 Task: Adjust the desktop site spacing within the builder.
Action: Mouse moved to (1057, 80)
Screenshot: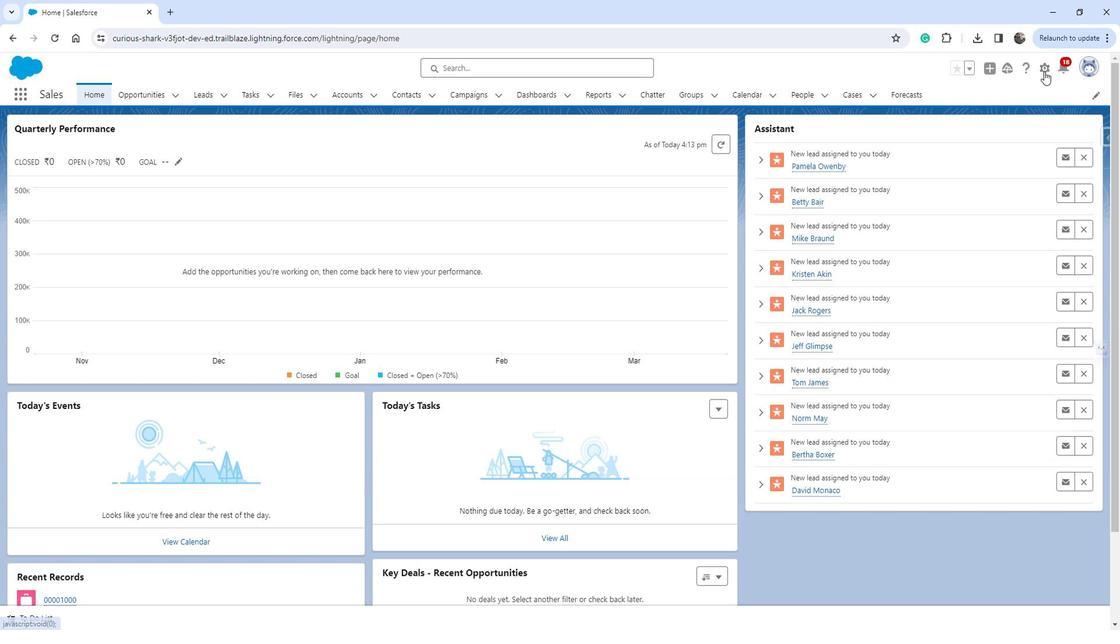 
Action: Mouse pressed left at (1057, 80)
Screenshot: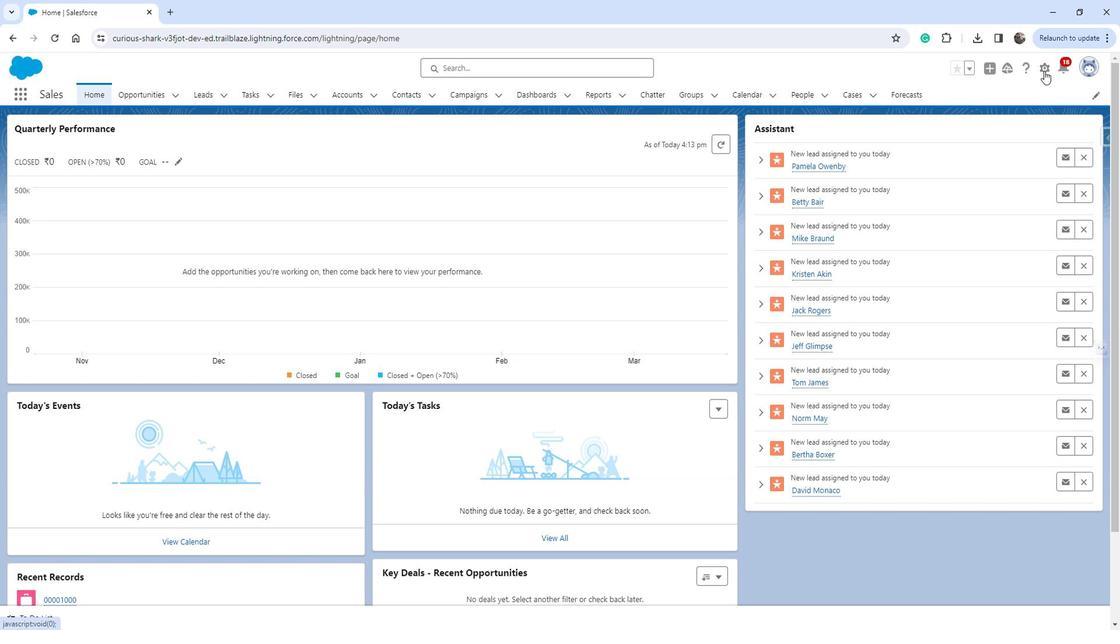 
Action: Mouse moved to (1013, 106)
Screenshot: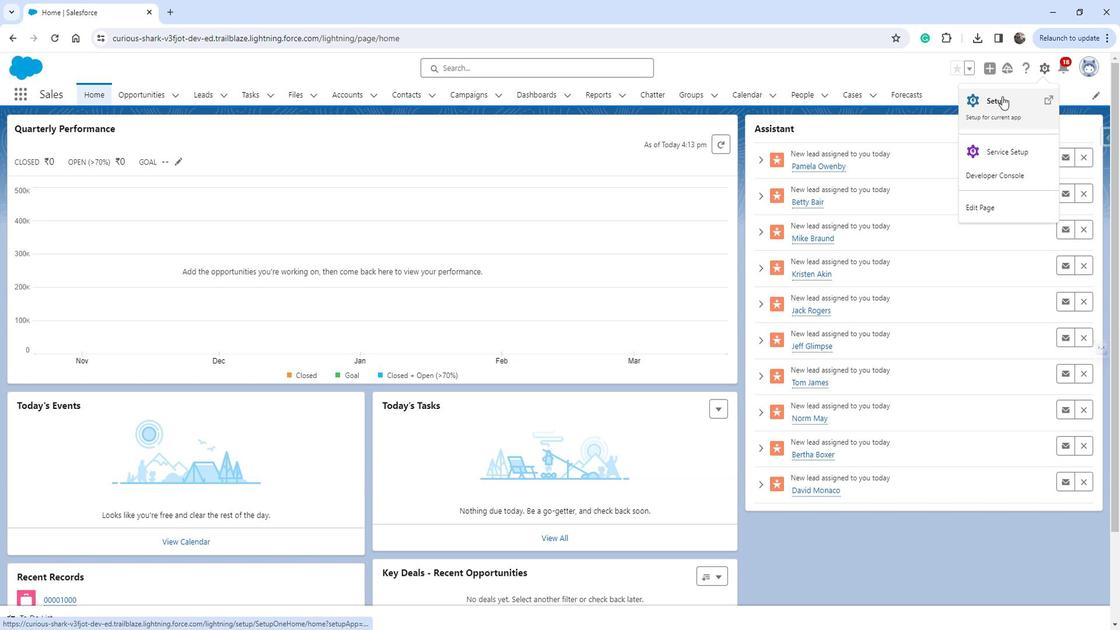 
Action: Mouse pressed left at (1013, 106)
Screenshot: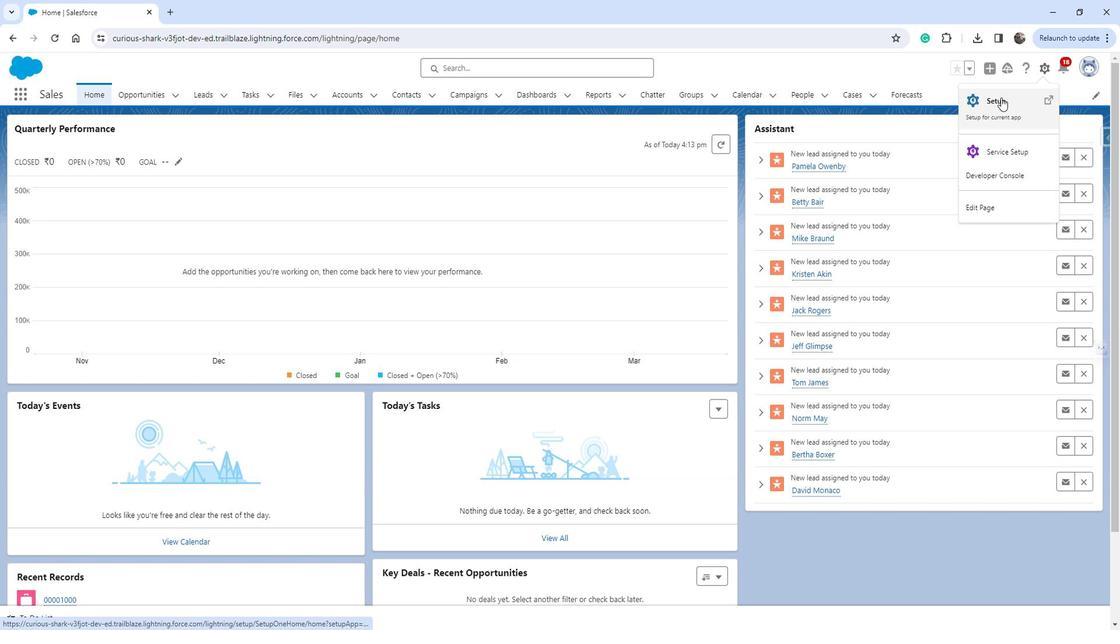 
Action: Mouse moved to (92, 376)
Screenshot: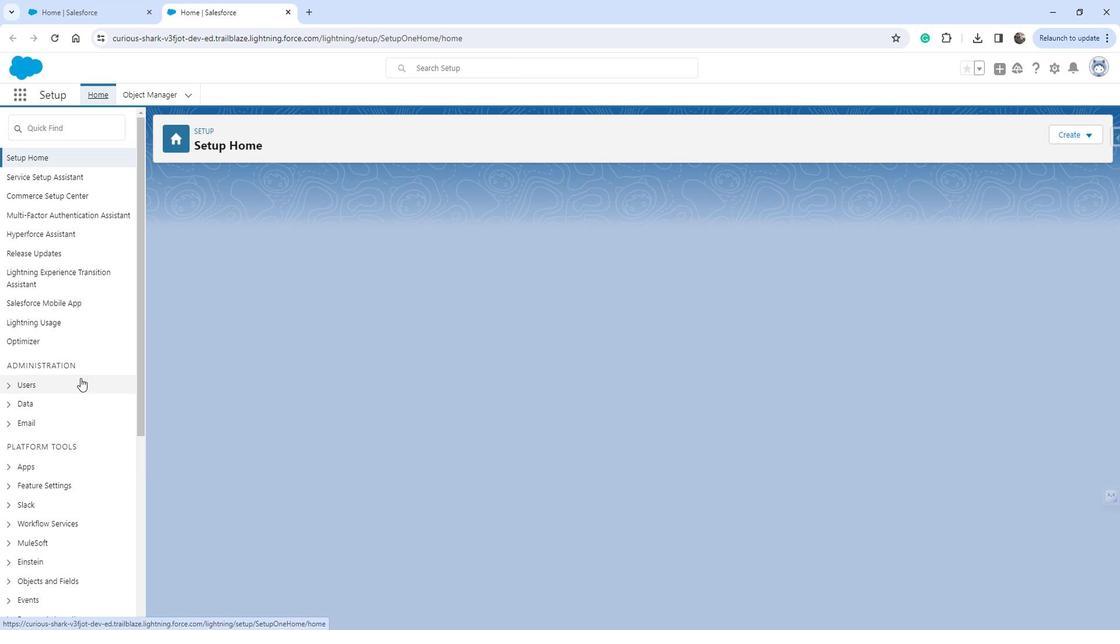 
Action: Mouse scrolled (92, 375) with delta (0, 0)
Screenshot: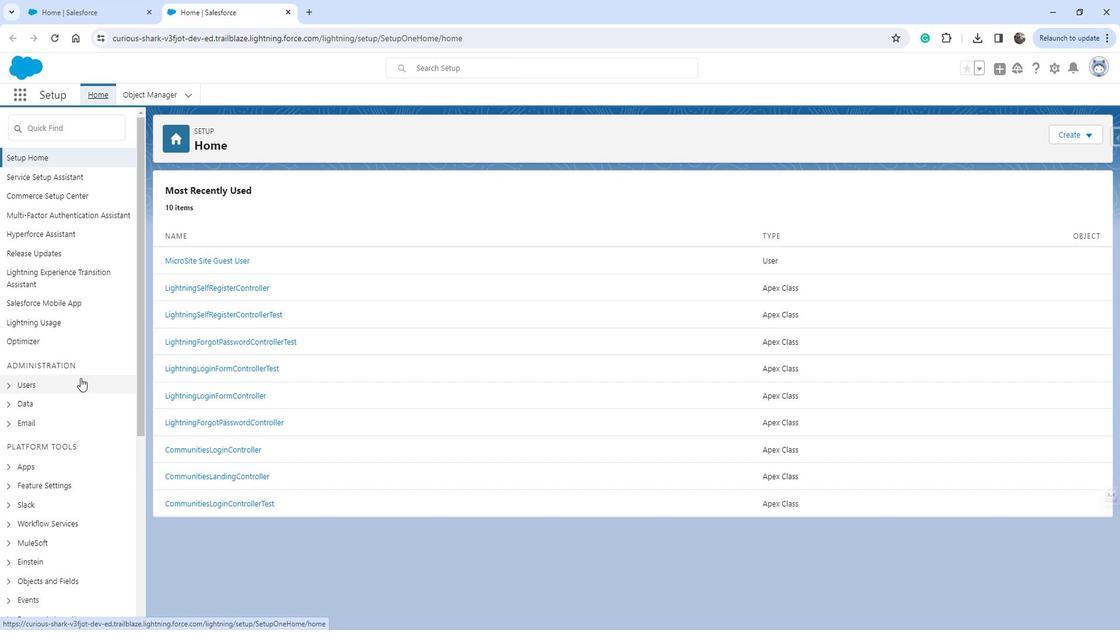 
Action: Mouse scrolled (92, 375) with delta (0, 0)
Screenshot: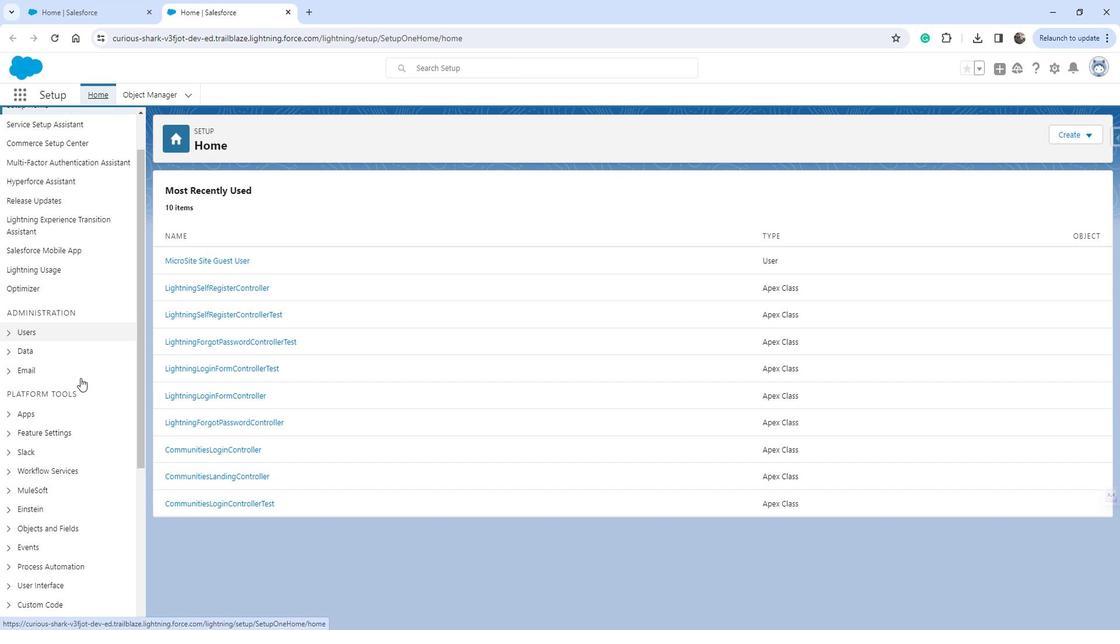 
Action: Mouse scrolled (92, 375) with delta (0, 0)
Screenshot: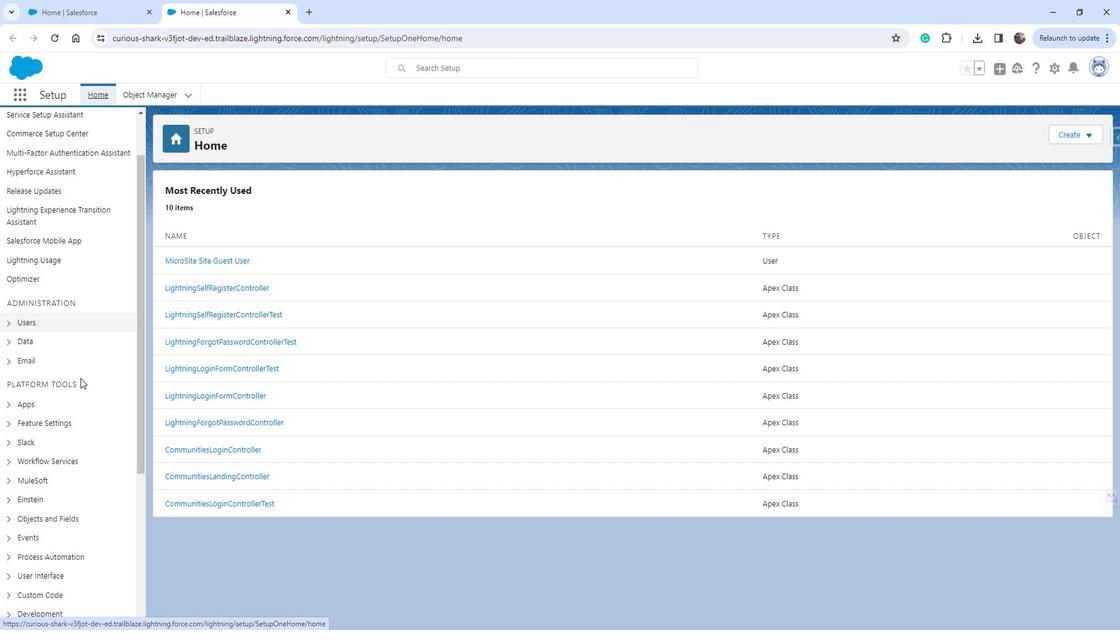 
Action: Mouse moved to (53, 301)
Screenshot: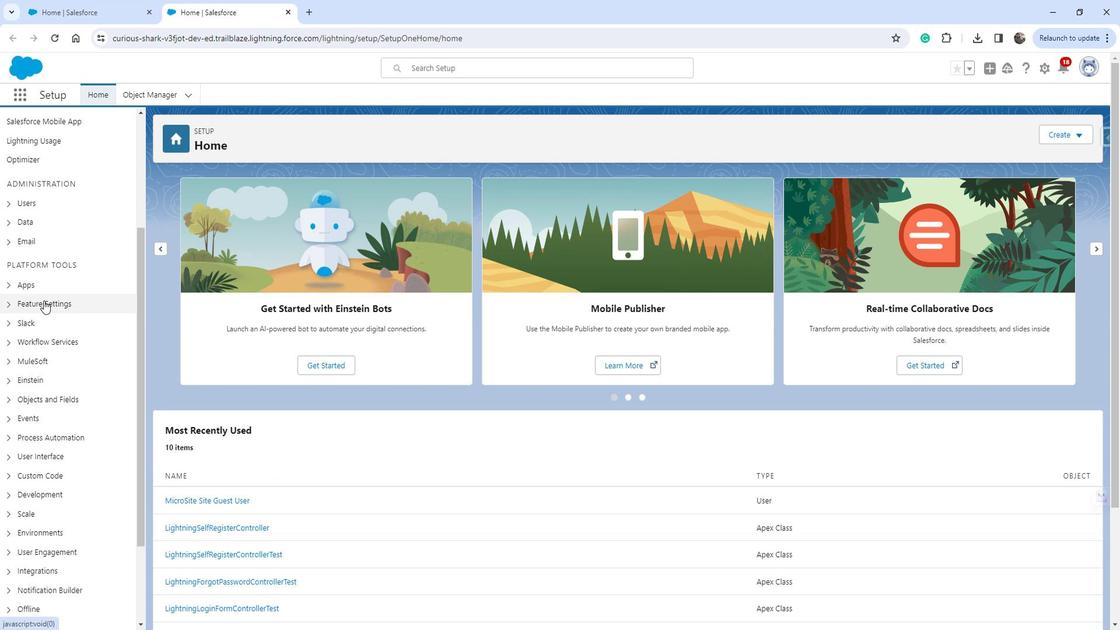 
Action: Mouse pressed left at (53, 301)
Screenshot: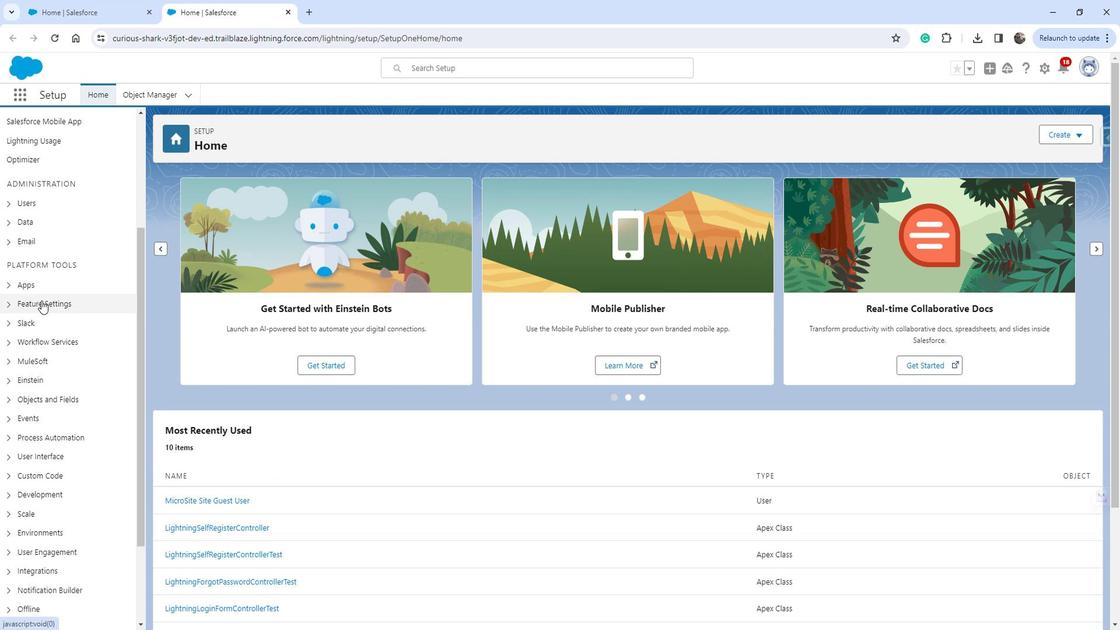 
Action: Mouse moved to (68, 396)
Screenshot: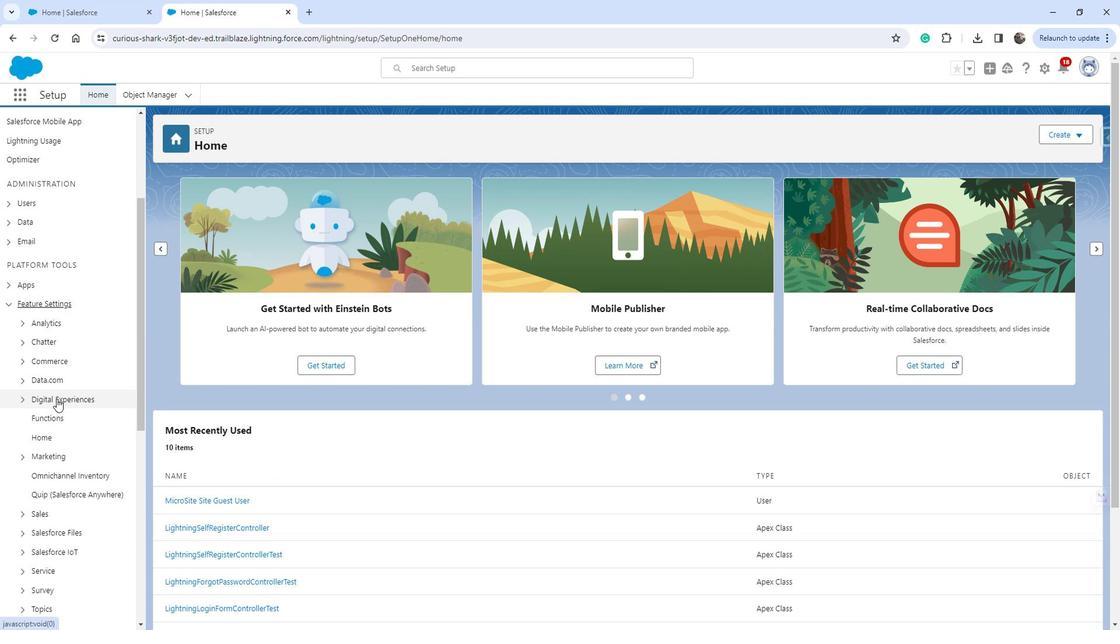 
Action: Mouse pressed left at (68, 396)
Screenshot: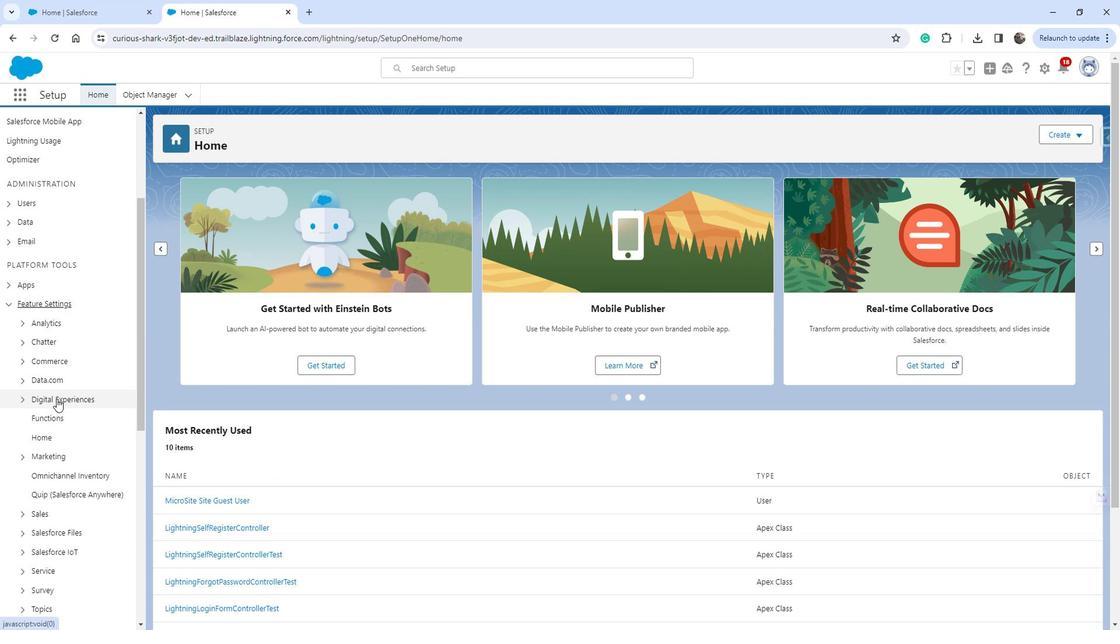 
Action: Mouse moved to (84, 387)
Screenshot: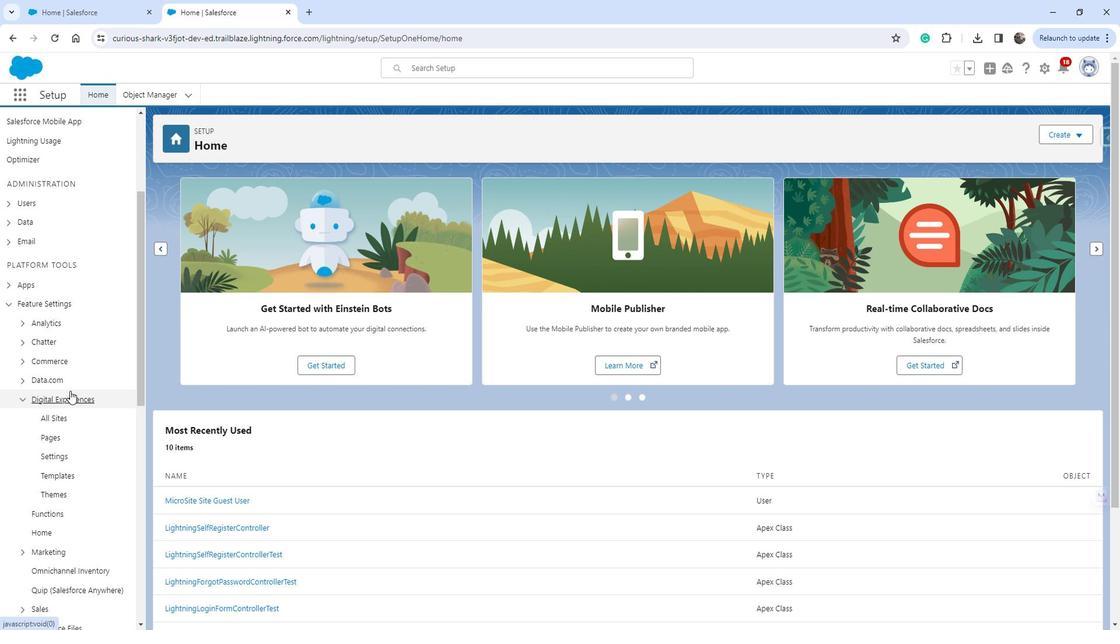 
Action: Mouse scrolled (84, 386) with delta (0, 0)
Screenshot: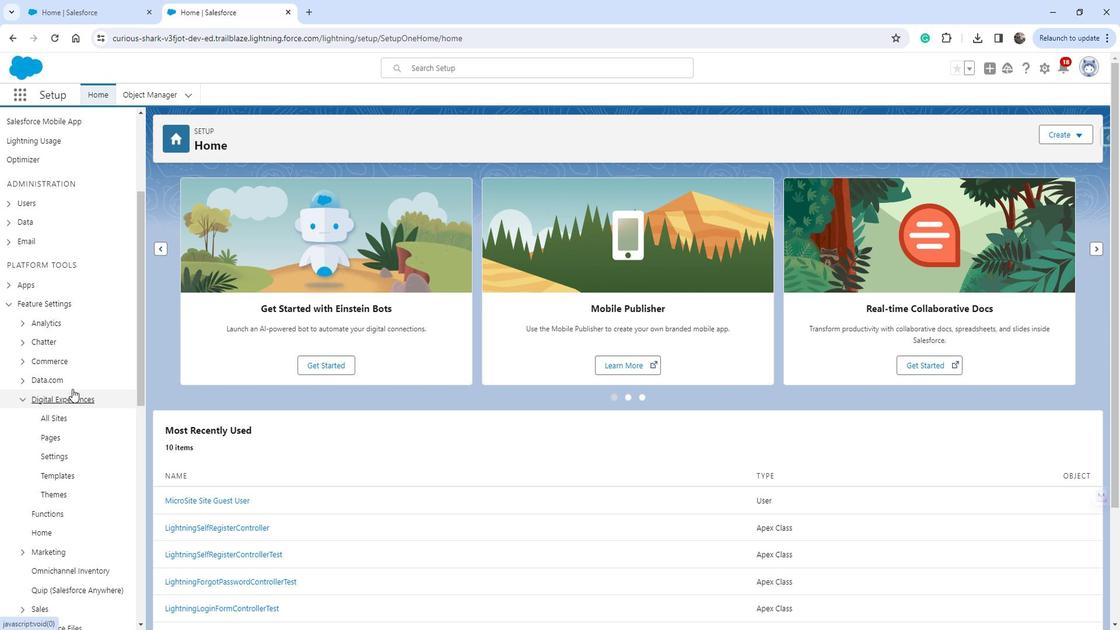 
Action: Mouse scrolled (84, 386) with delta (0, 0)
Screenshot: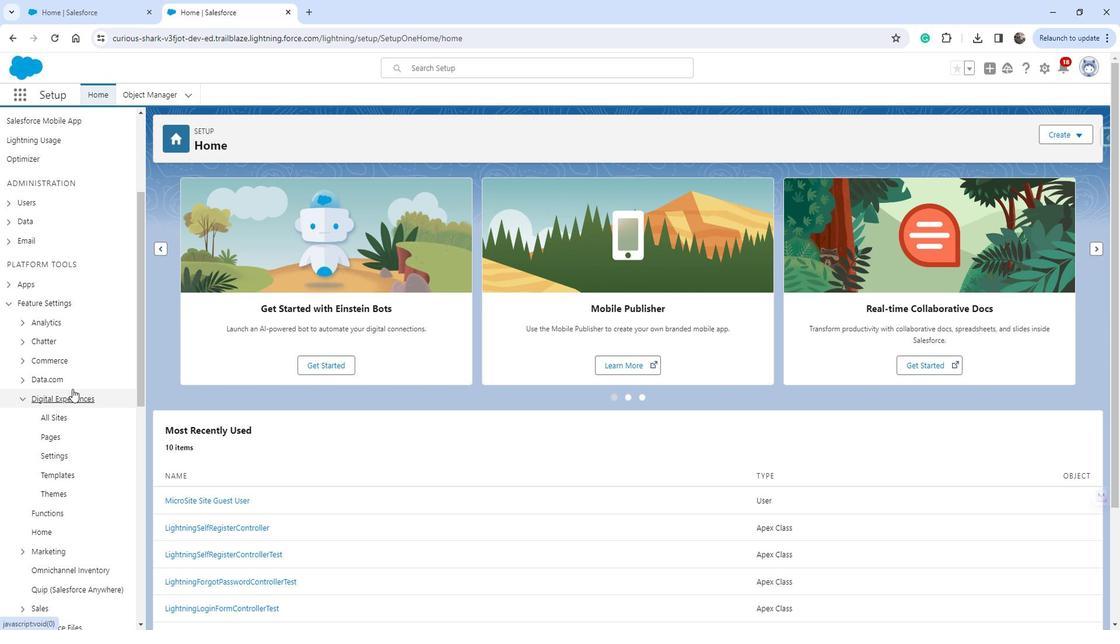 
Action: Mouse moved to (68, 299)
Screenshot: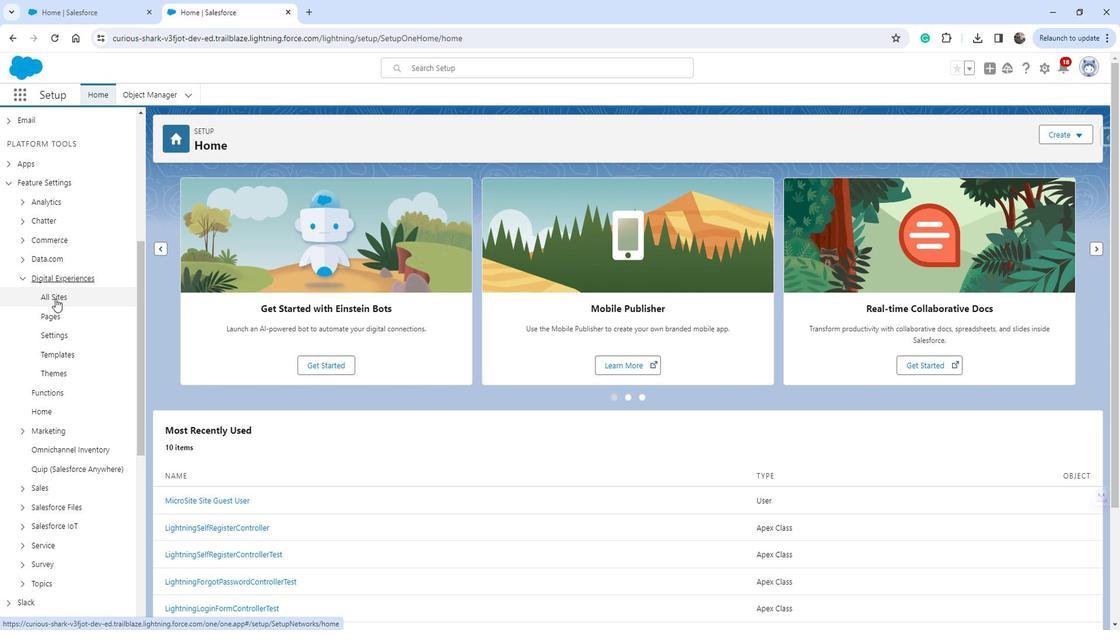 
Action: Mouse pressed left at (68, 299)
Screenshot: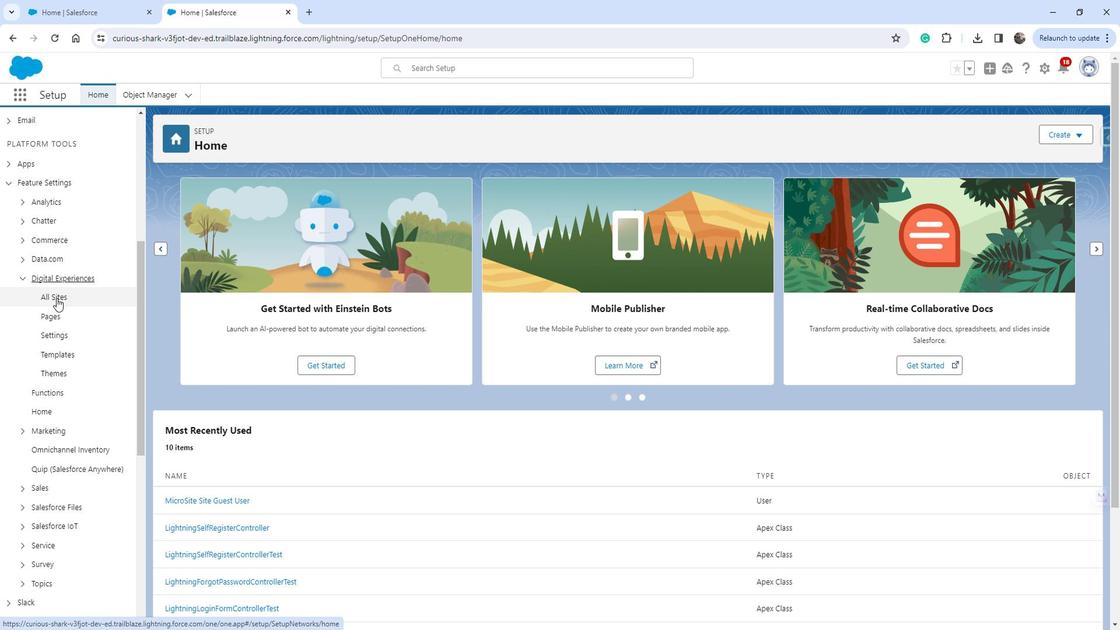 
Action: Mouse moved to (207, 280)
Screenshot: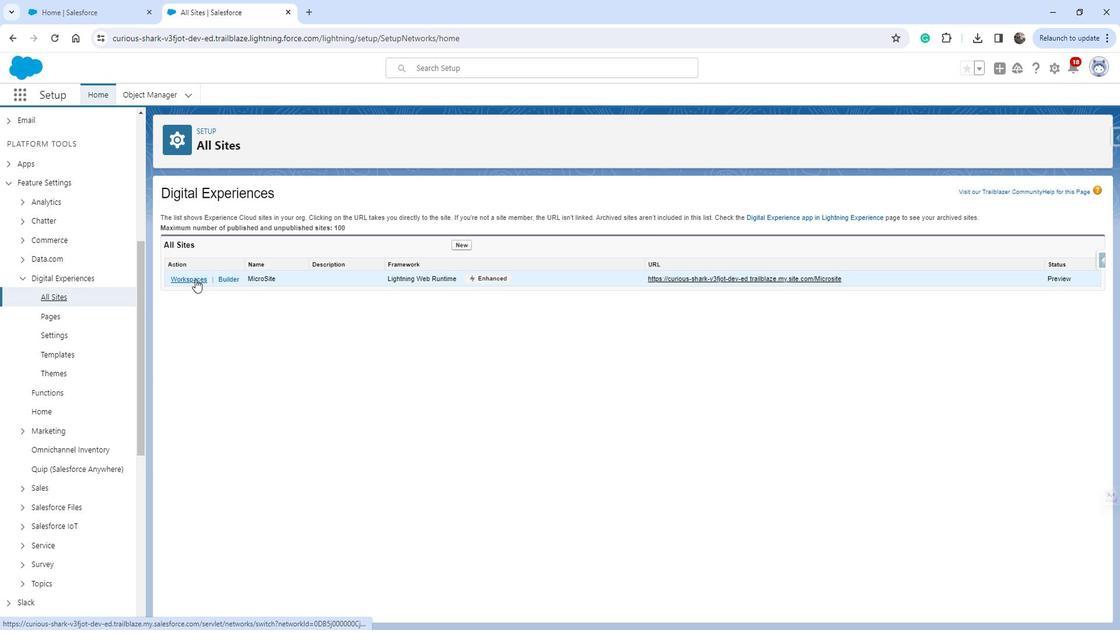 
Action: Mouse pressed left at (207, 280)
Screenshot: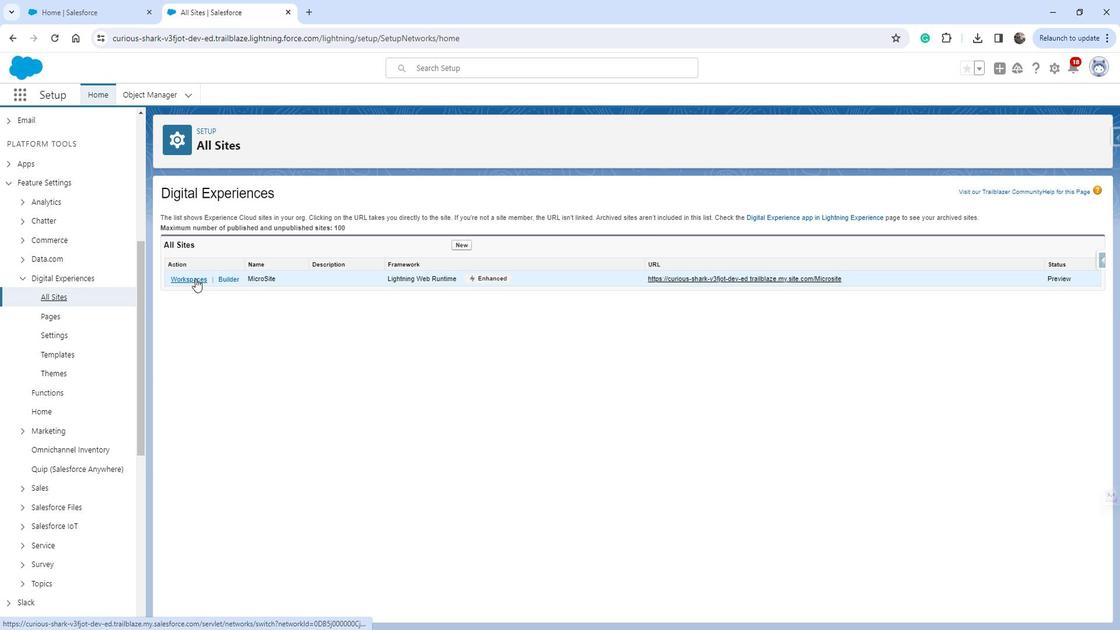 
Action: Mouse moved to (171, 282)
Screenshot: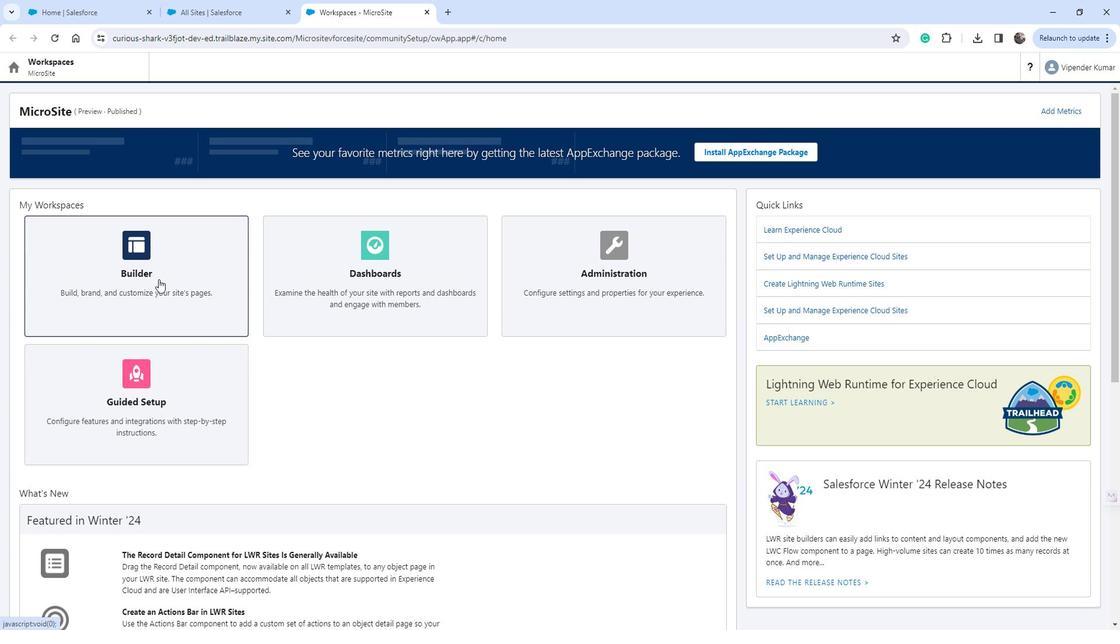 
Action: Mouse pressed left at (171, 282)
Screenshot: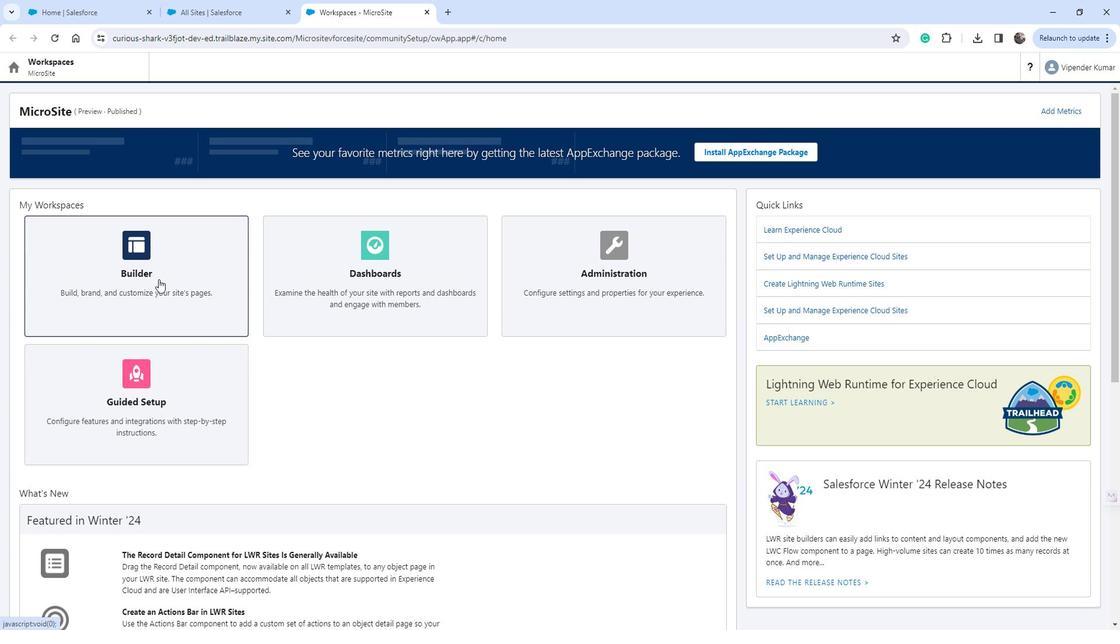 
Action: Mouse moved to (27, 154)
Screenshot: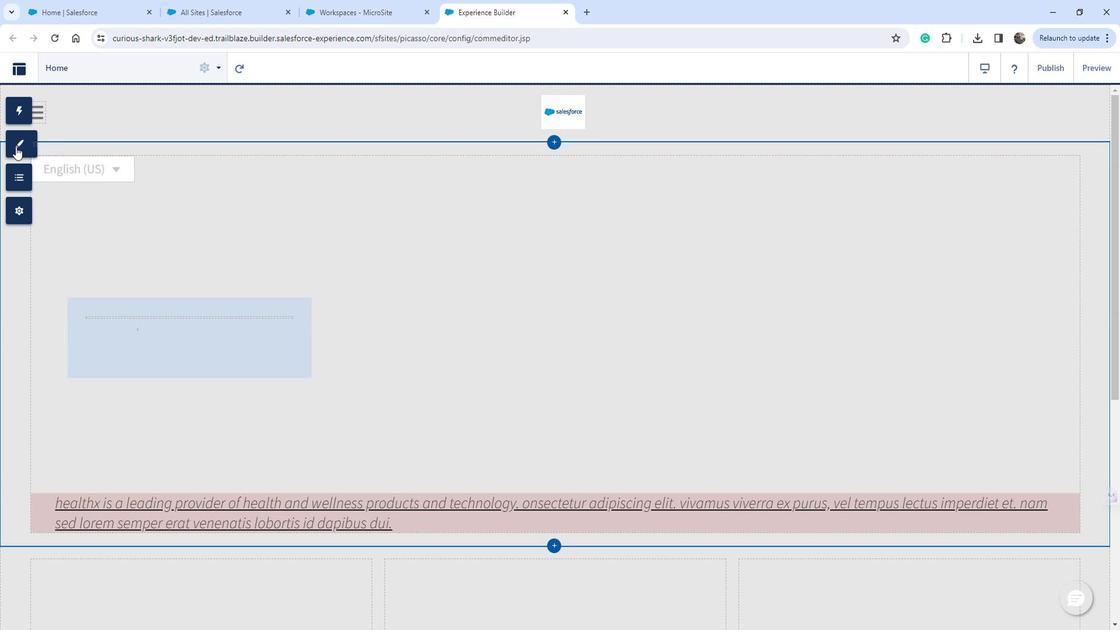 
Action: Mouse pressed left at (27, 154)
Screenshot: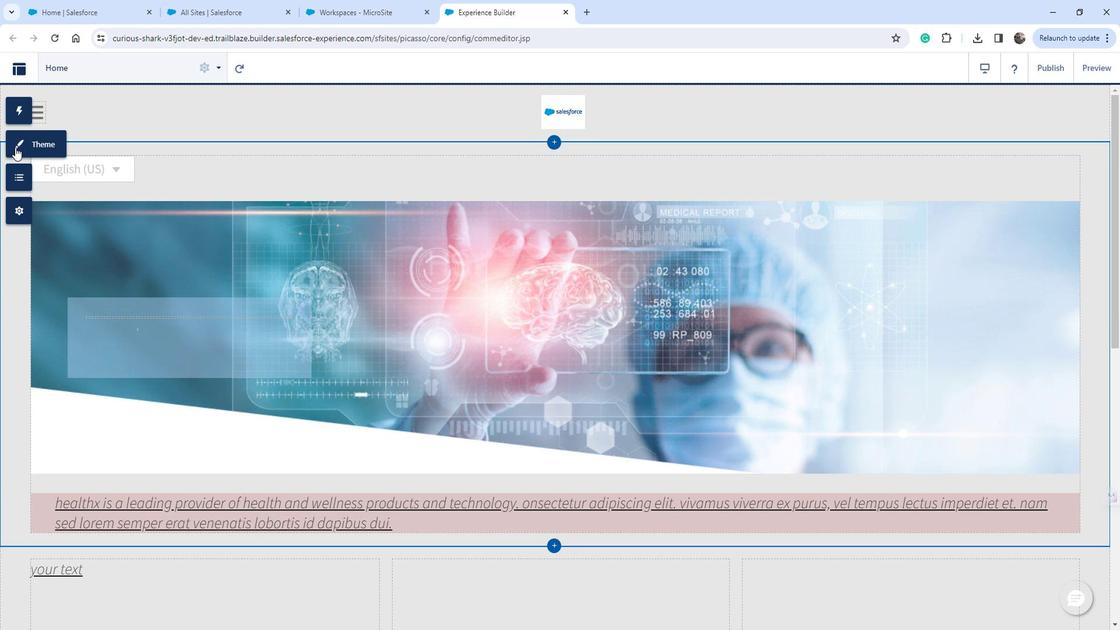 
Action: Mouse moved to (131, 206)
Screenshot: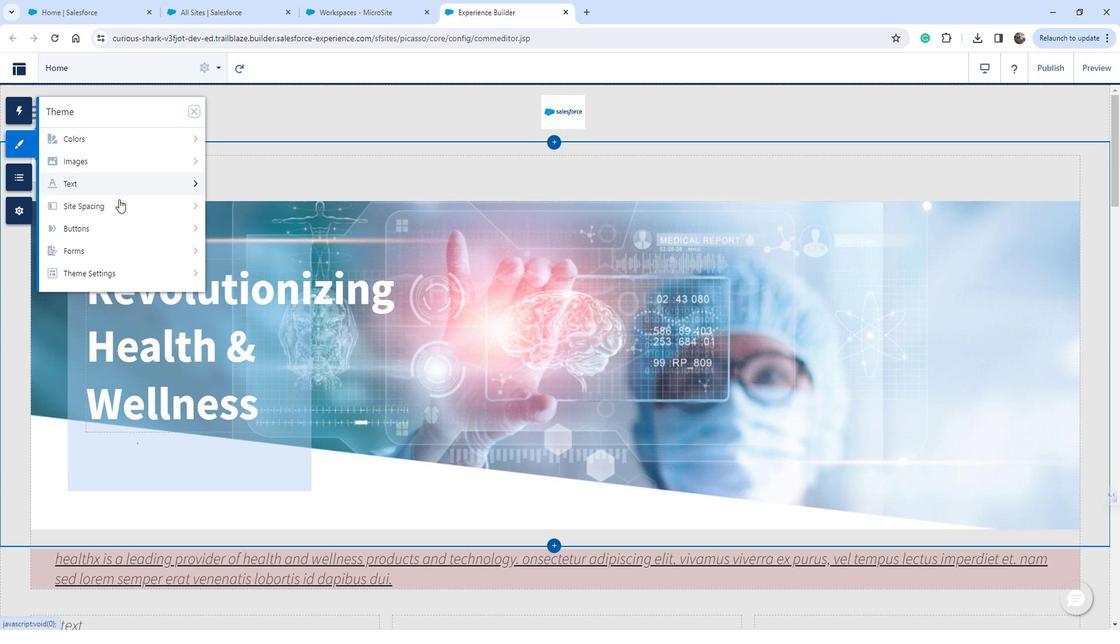 
Action: Mouse pressed left at (131, 206)
Screenshot: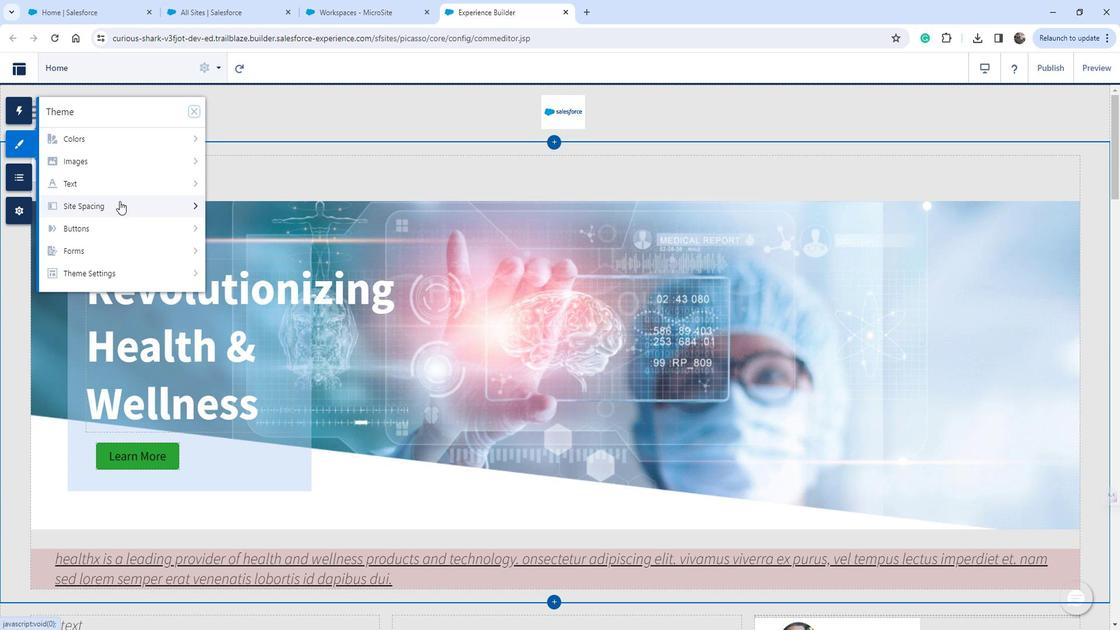 
Action: Mouse moved to (119, 253)
Screenshot: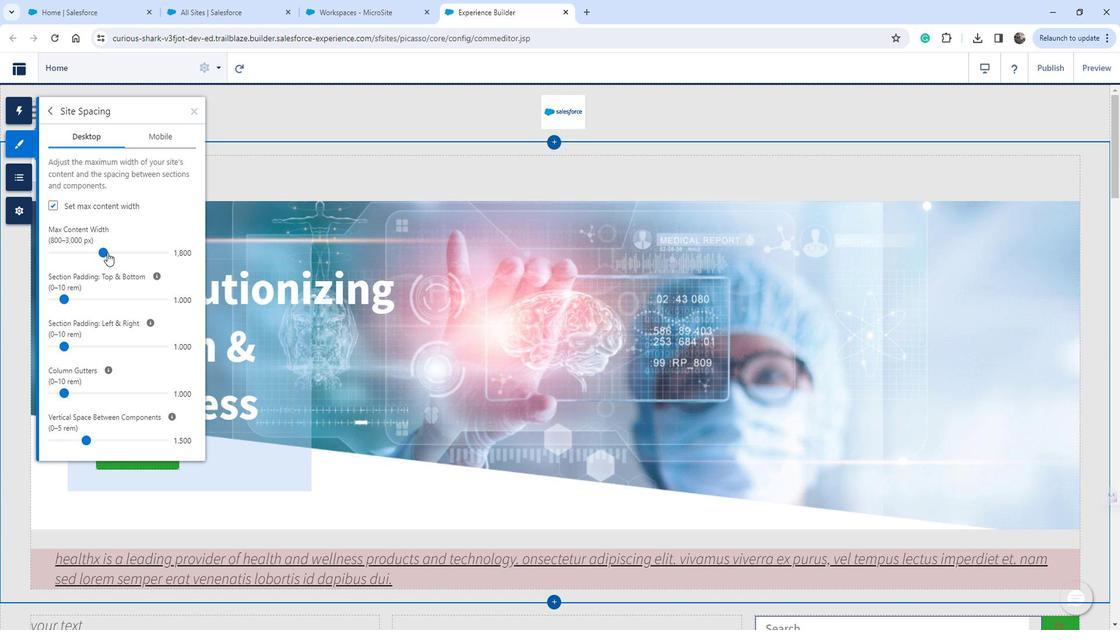 
Action: Mouse pressed left at (119, 253)
Screenshot: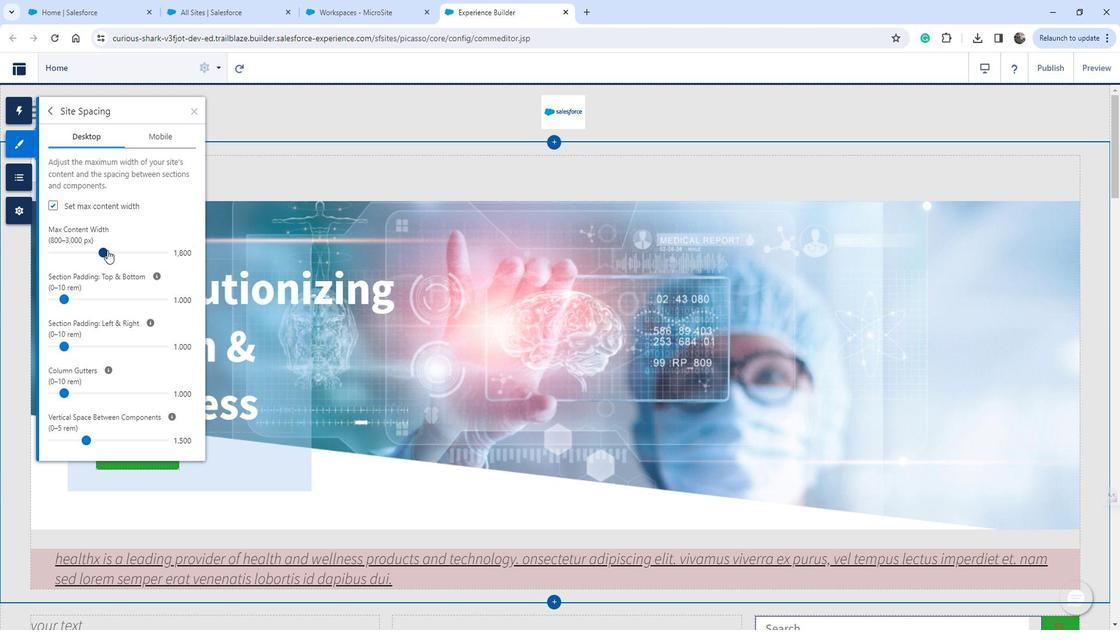 
Action: Mouse moved to (116, 302)
Screenshot: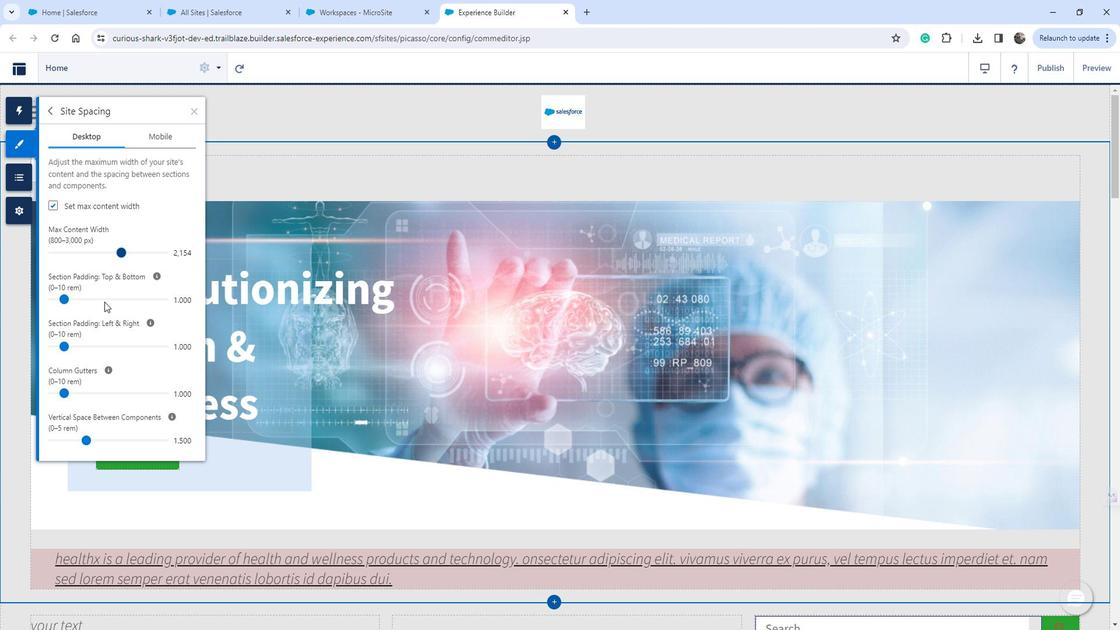 
Action: Mouse scrolled (116, 302) with delta (0, 0)
Screenshot: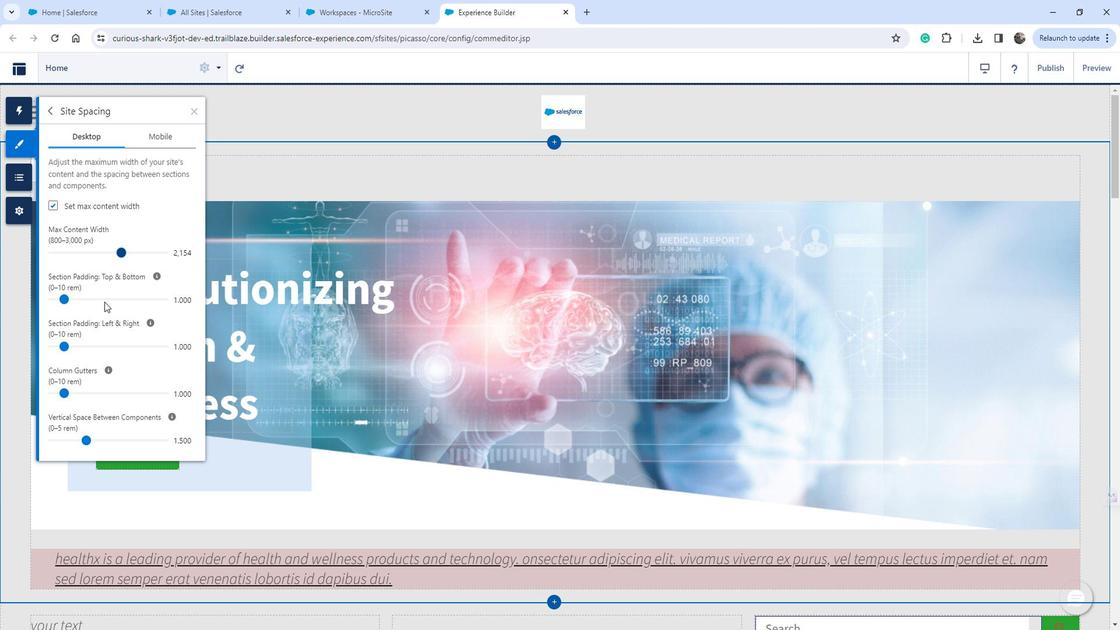 
Action: Mouse moved to (76, 298)
Screenshot: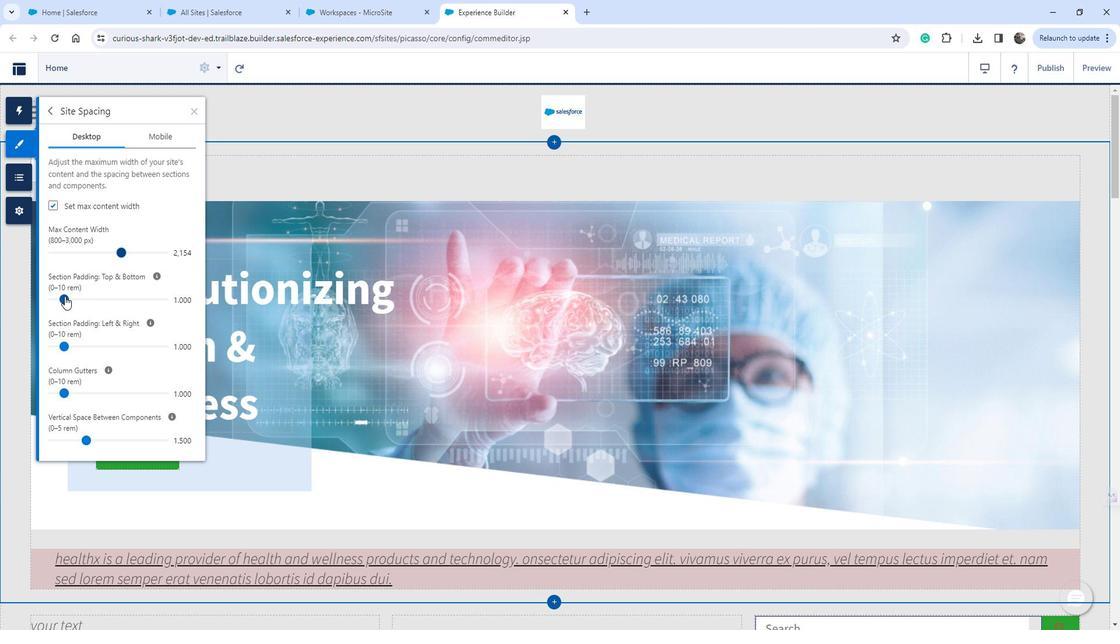 
Action: Mouse pressed left at (76, 298)
Screenshot: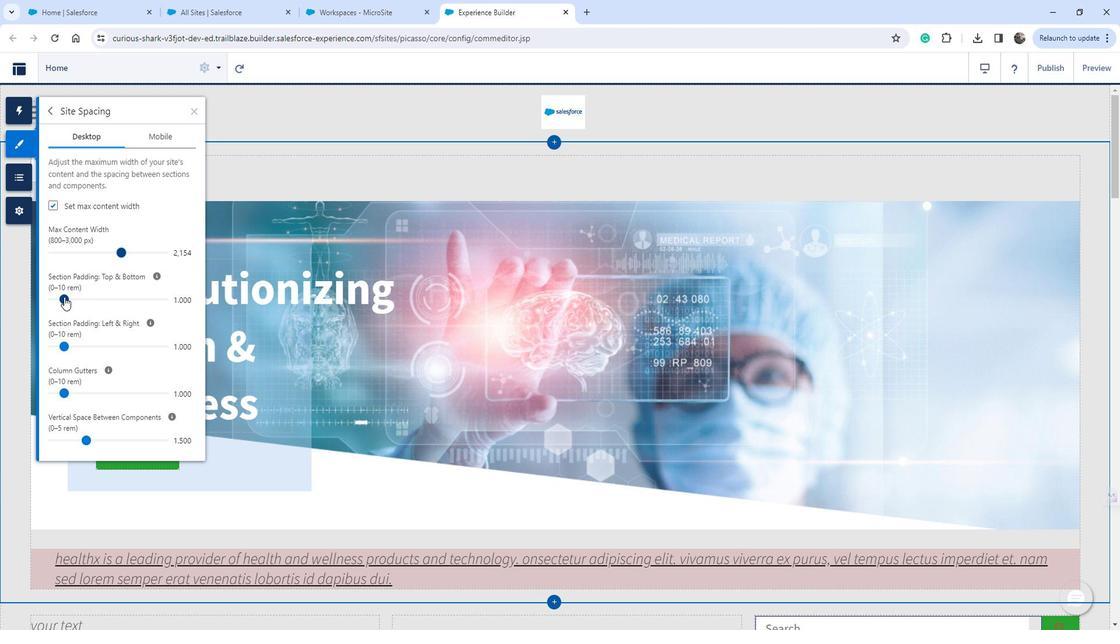 
Action: Mouse moved to (73, 346)
Screenshot: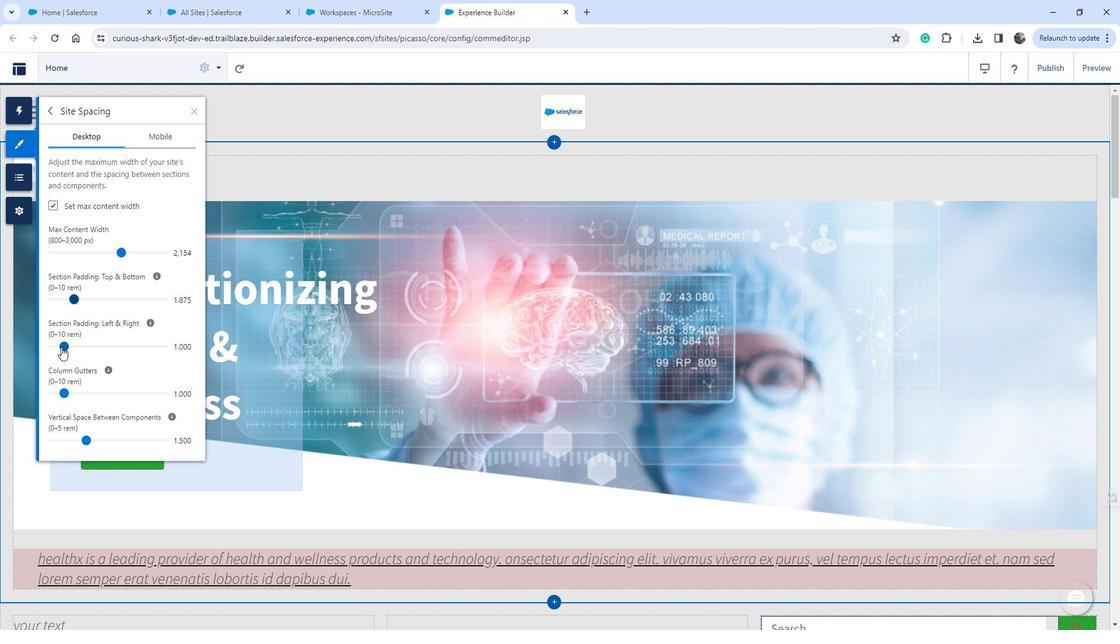 
Action: Mouse pressed left at (73, 346)
Screenshot: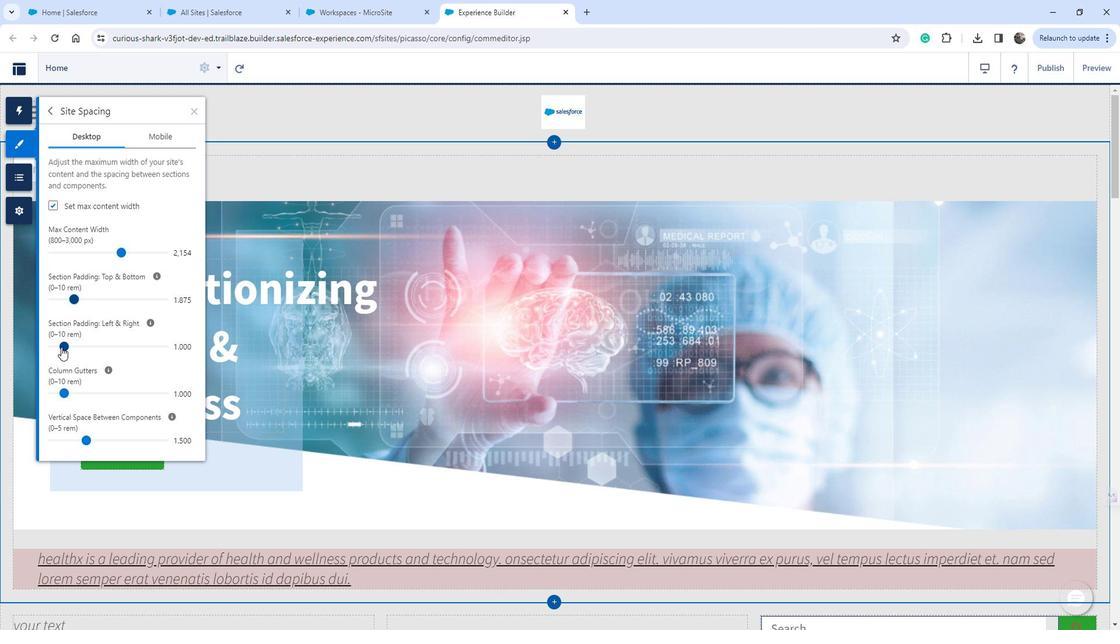 
Action: Mouse moved to (99, 436)
Screenshot: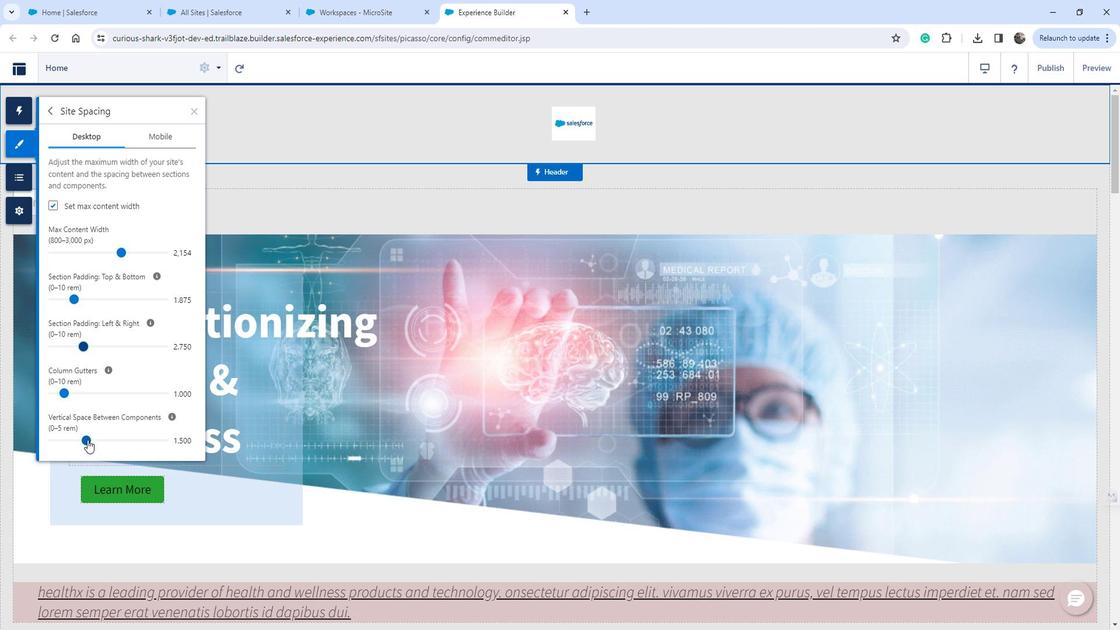 
Action: Mouse pressed left at (99, 436)
Screenshot: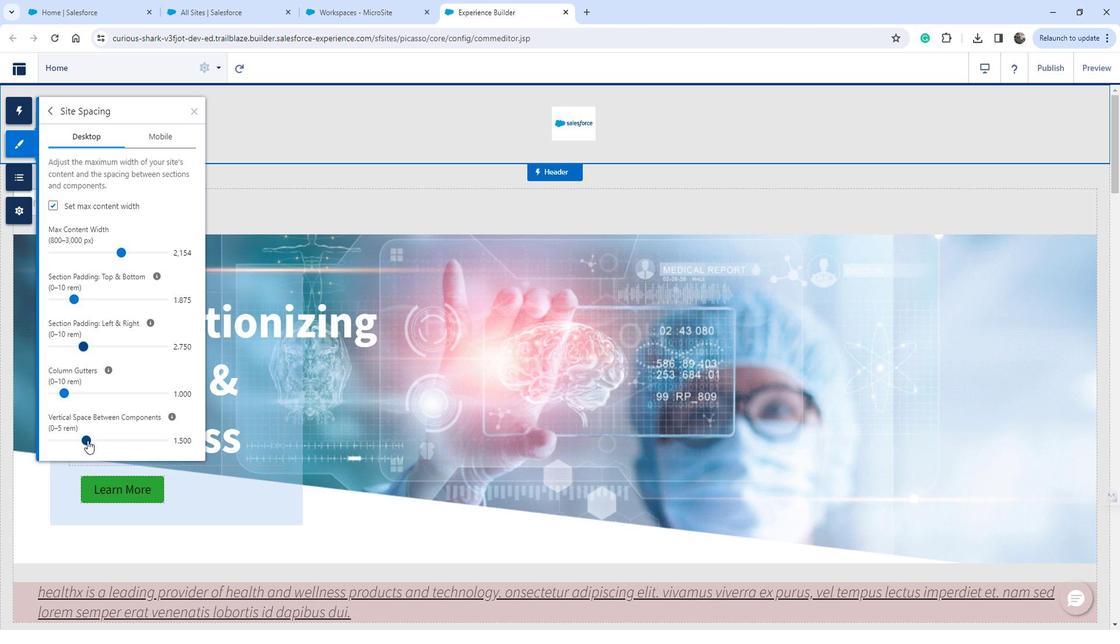 
Action: Mouse moved to (173, 409)
Screenshot: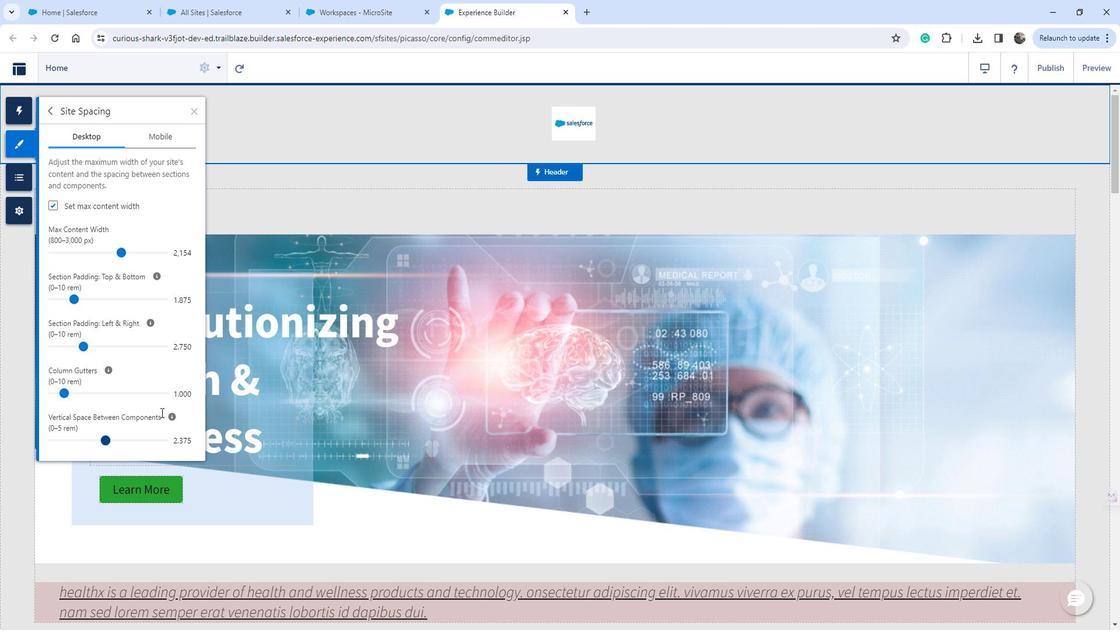 
